 Task: Filter the search records by skills
Action: Mouse scrolled (150, 149) with delta (0, 0)
Screenshot: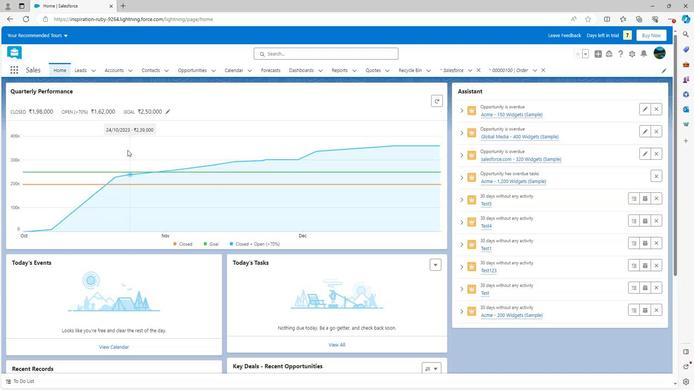 
Action: Mouse scrolled (150, 149) with delta (0, 0)
Screenshot: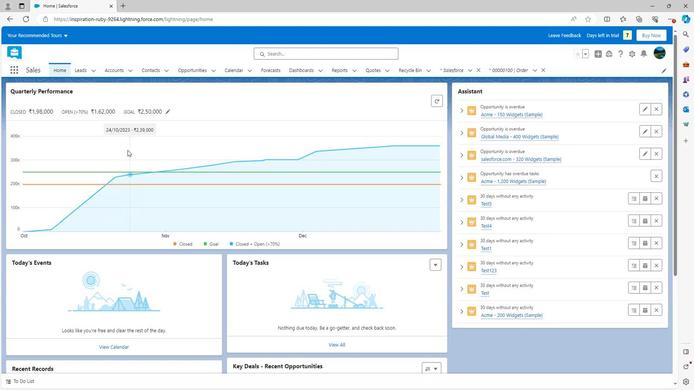 
Action: Mouse scrolled (150, 149) with delta (0, 0)
Screenshot: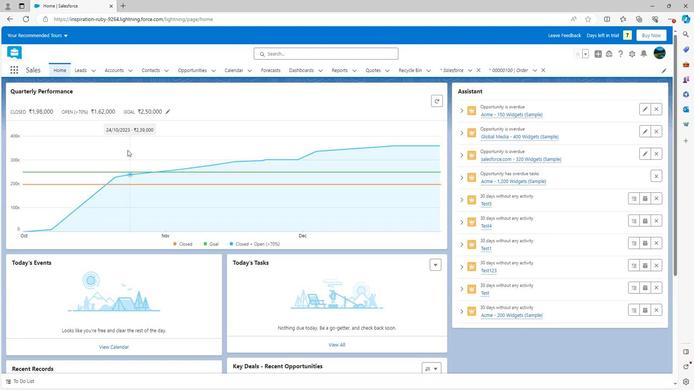 
Action: Mouse scrolled (150, 149) with delta (0, 0)
Screenshot: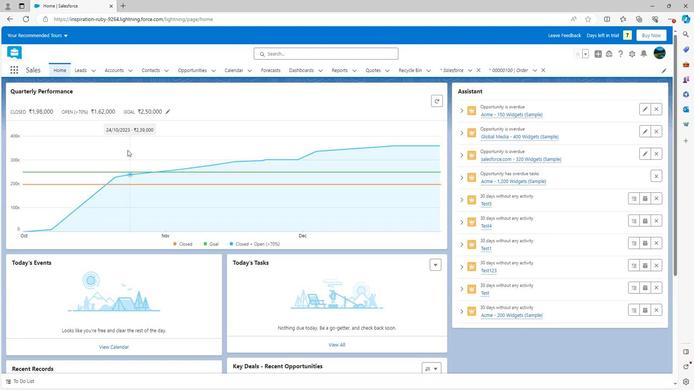 
Action: Mouse scrolled (150, 149) with delta (0, 0)
Screenshot: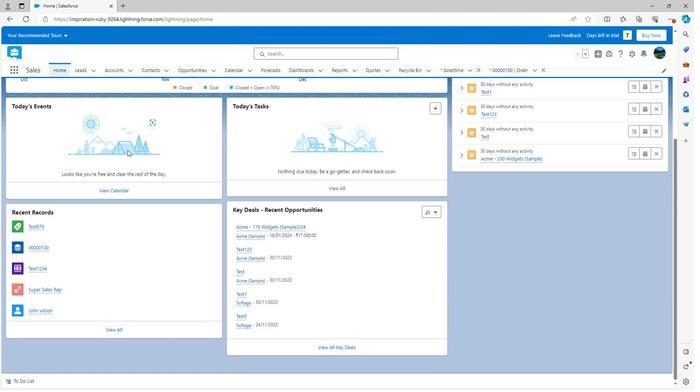 
Action: Mouse scrolled (150, 149) with delta (0, 0)
Screenshot: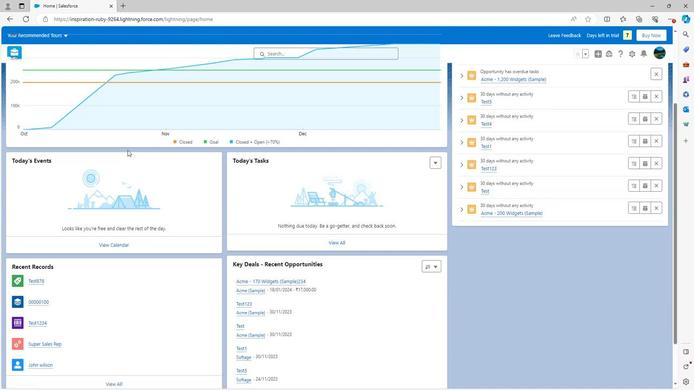 
Action: Mouse scrolled (150, 149) with delta (0, 0)
Screenshot: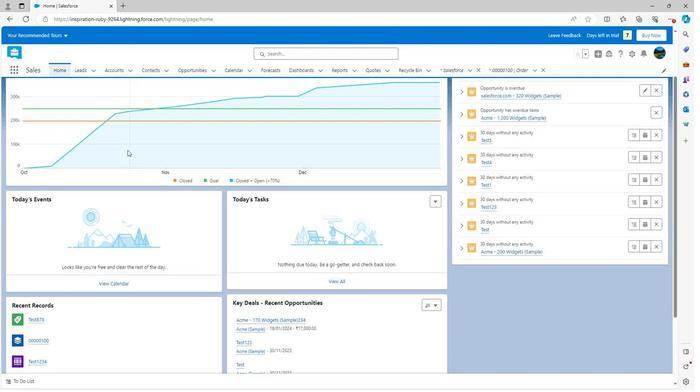 
Action: Mouse scrolled (150, 149) with delta (0, 0)
Screenshot: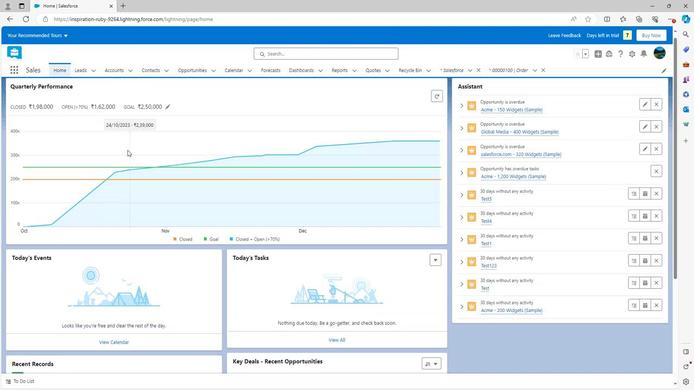 
Action: Mouse moved to (250, 50)
Screenshot: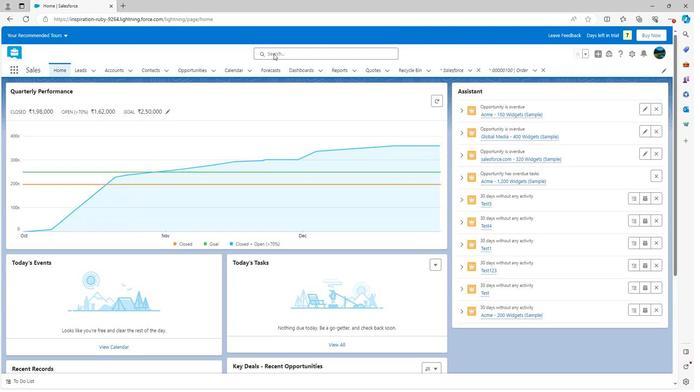 
Action: Mouse pressed left at (250, 50)
Screenshot: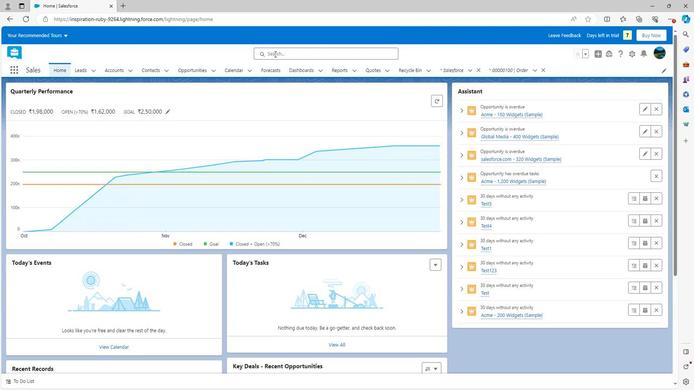 
Action: Mouse moved to (203, 56)
Screenshot: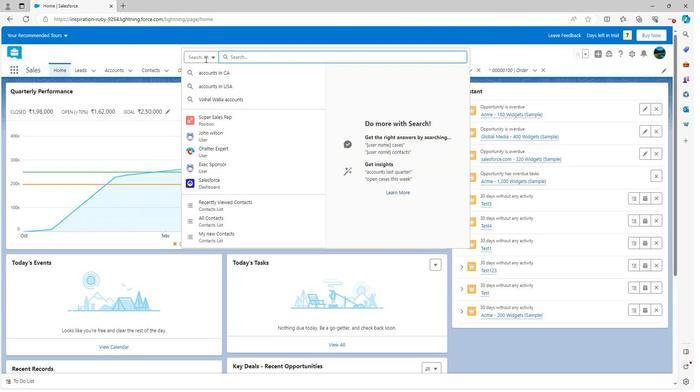
Action: Mouse pressed left at (203, 56)
Screenshot: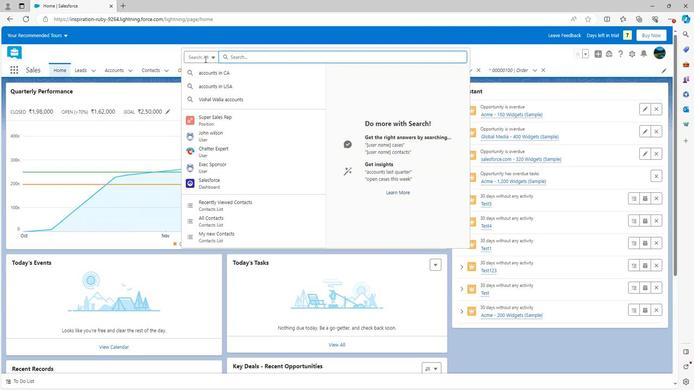 
Action: Mouse moved to (207, 132)
Screenshot: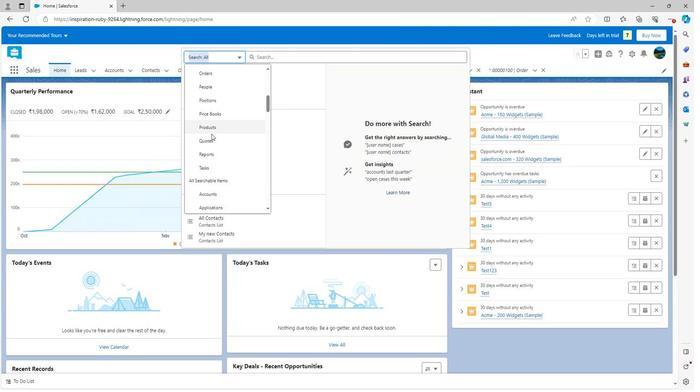 
Action: Mouse scrolled (207, 132) with delta (0, 0)
Screenshot: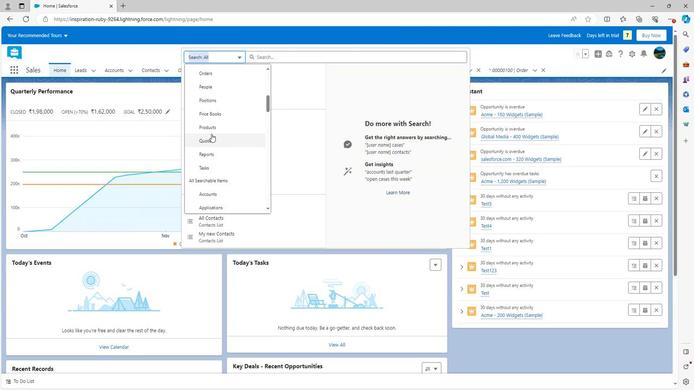 
Action: Mouse scrolled (207, 132) with delta (0, 0)
Screenshot: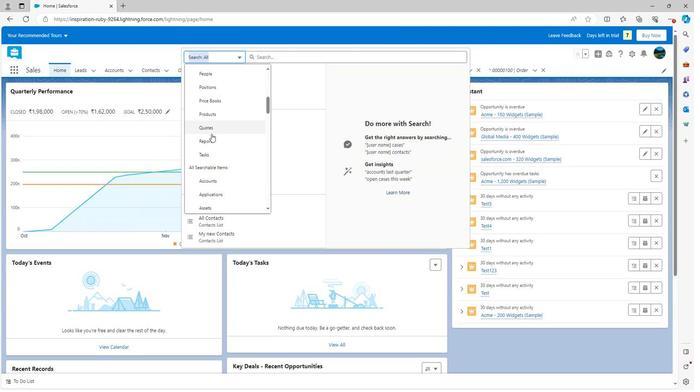 
Action: Mouse scrolled (207, 132) with delta (0, 0)
Screenshot: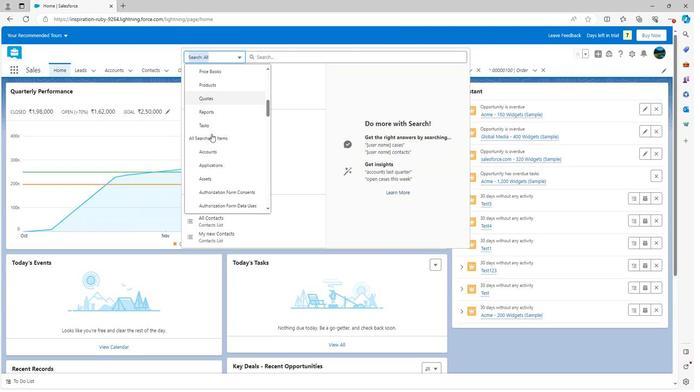 
Action: Mouse scrolled (207, 132) with delta (0, 0)
Screenshot: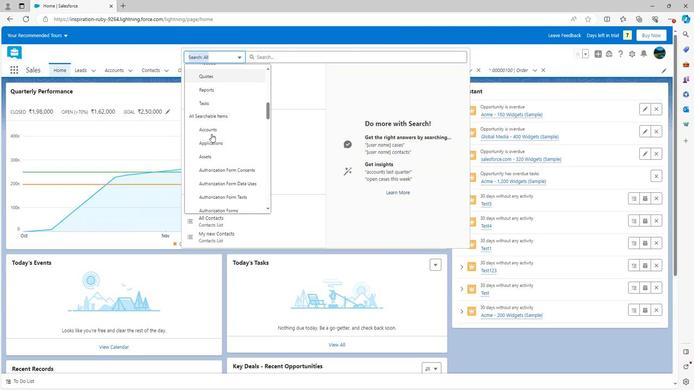 
Action: Mouse moved to (207, 133)
Screenshot: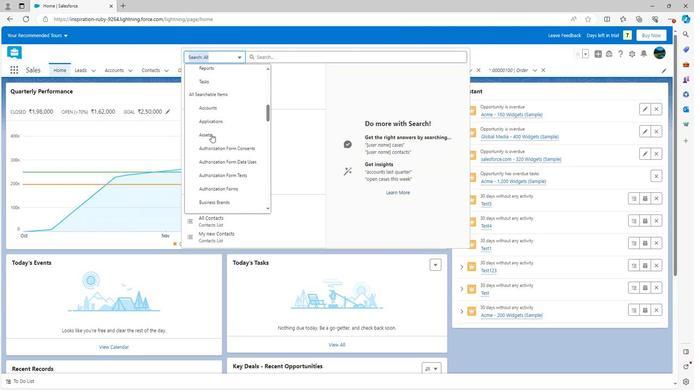 
Action: Mouse scrolled (207, 132) with delta (0, 0)
Screenshot: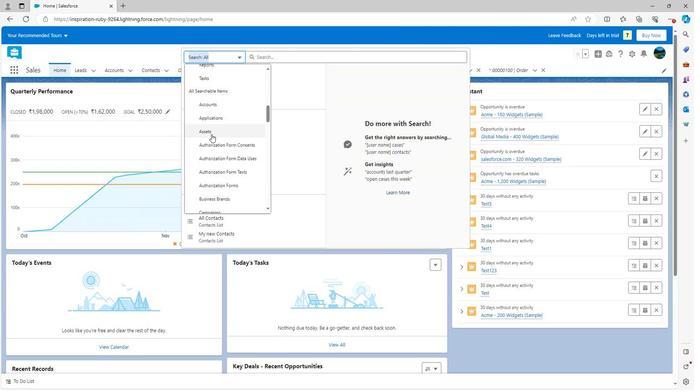 
Action: Mouse scrolled (207, 132) with delta (0, 0)
Screenshot: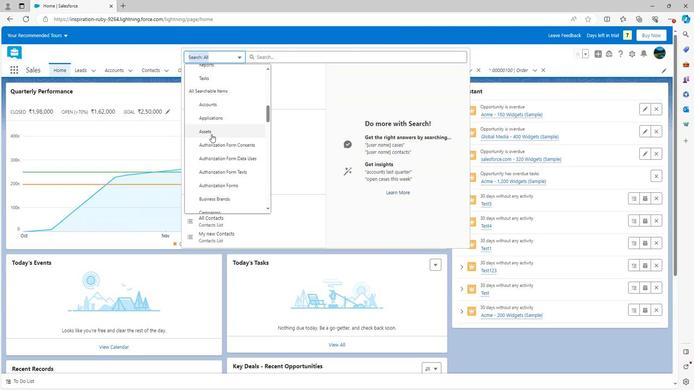 
Action: Mouse scrolled (207, 132) with delta (0, 0)
Screenshot: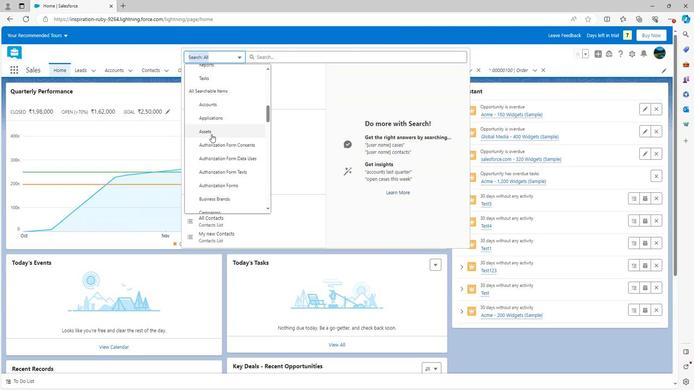 
Action: Mouse scrolled (207, 132) with delta (0, 0)
Screenshot: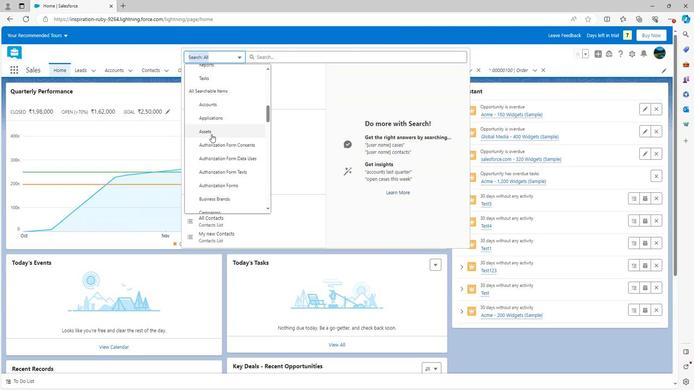 
Action: Mouse scrolled (207, 132) with delta (0, 0)
Screenshot: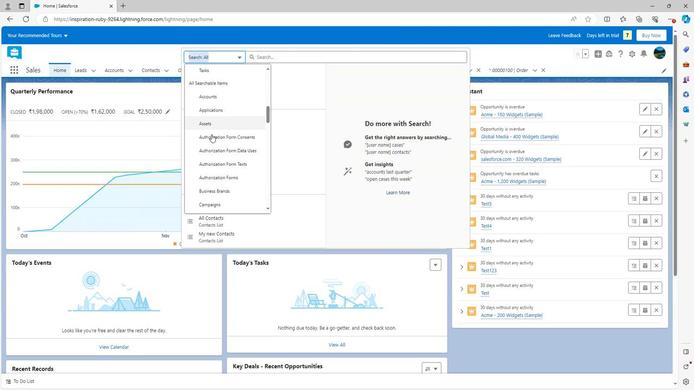 
Action: Mouse scrolled (207, 132) with delta (0, 0)
Screenshot: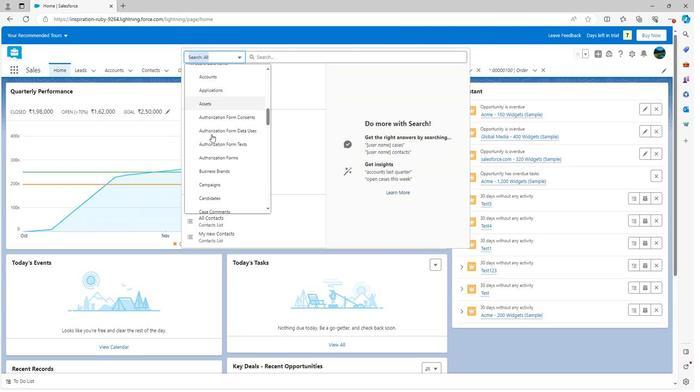 
Action: Mouse scrolled (207, 132) with delta (0, 0)
Screenshot: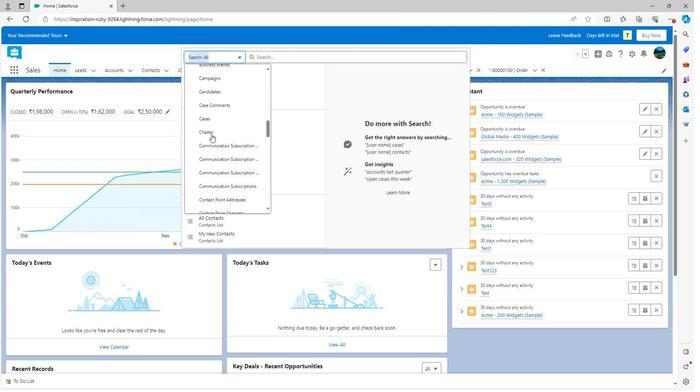 
Action: Mouse scrolled (207, 132) with delta (0, 0)
Screenshot: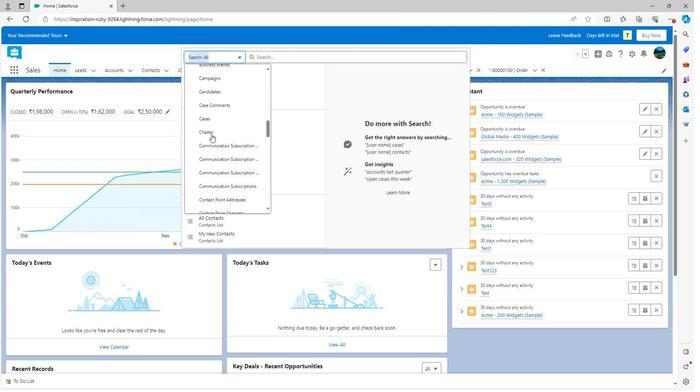 
Action: Mouse scrolled (207, 132) with delta (0, 0)
Screenshot: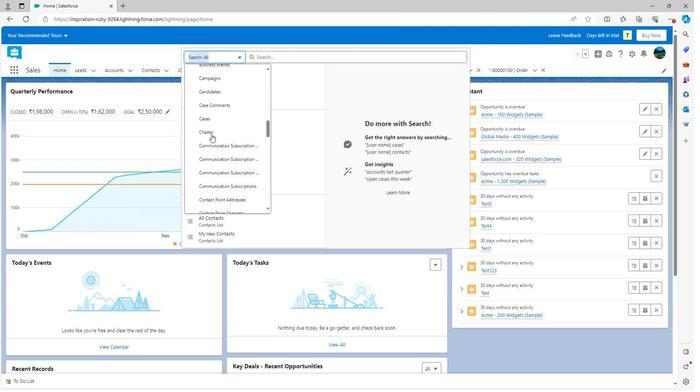 
Action: Mouse scrolled (207, 132) with delta (0, 0)
Screenshot: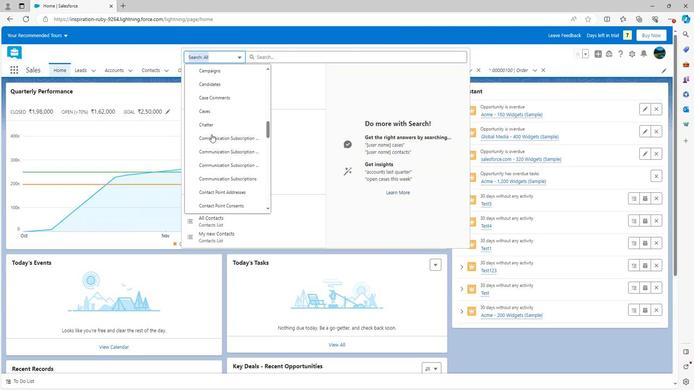 
Action: Mouse scrolled (207, 132) with delta (0, 0)
Screenshot: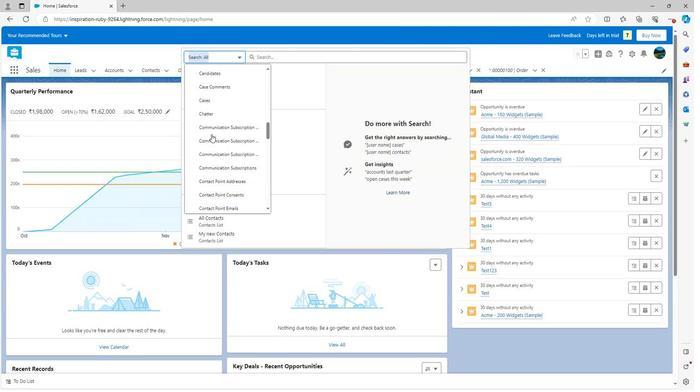
Action: Mouse scrolled (207, 132) with delta (0, 0)
Screenshot: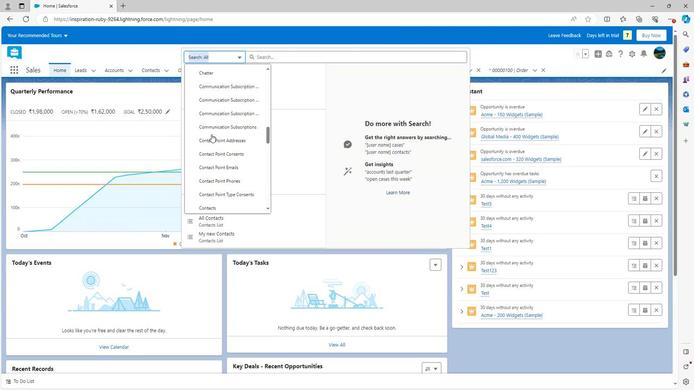 
Action: Mouse scrolled (207, 132) with delta (0, 0)
Screenshot: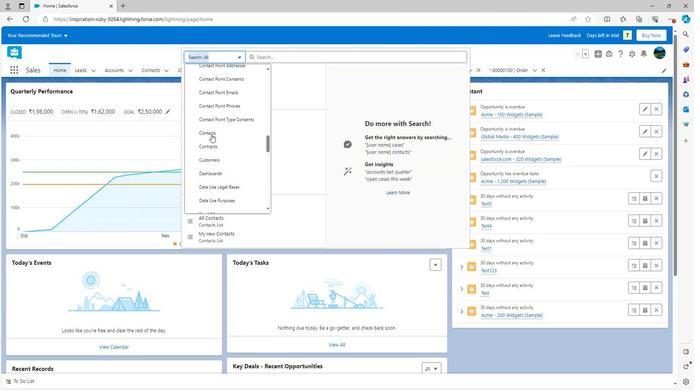 
Action: Mouse scrolled (207, 132) with delta (0, 0)
Screenshot: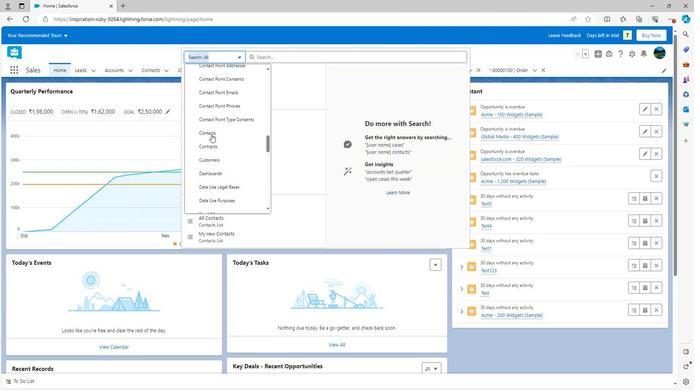 
Action: Mouse scrolled (207, 132) with delta (0, 0)
Screenshot: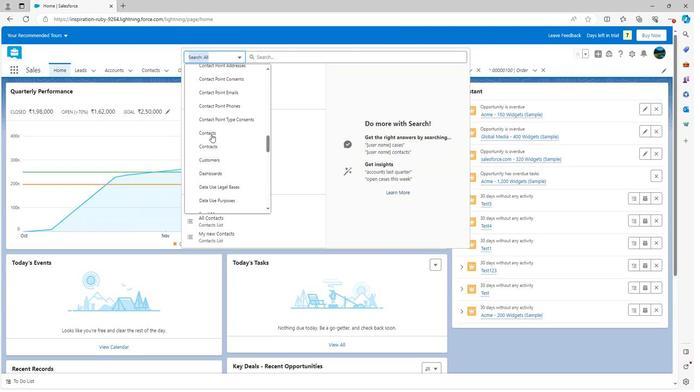 
Action: Mouse scrolled (207, 132) with delta (0, 0)
Screenshot: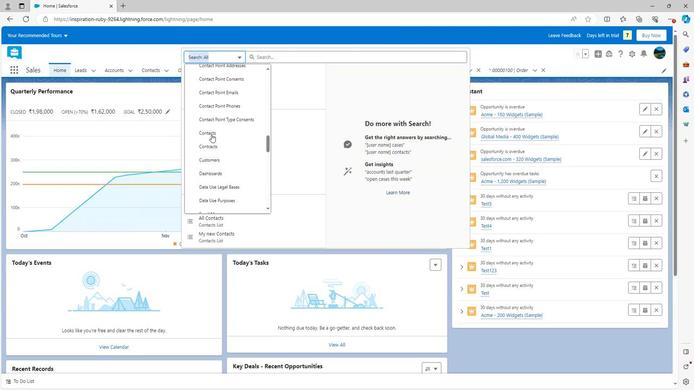 
Action: Mouse scrolled (207, 132) with delta (0, 0)
Screenshot: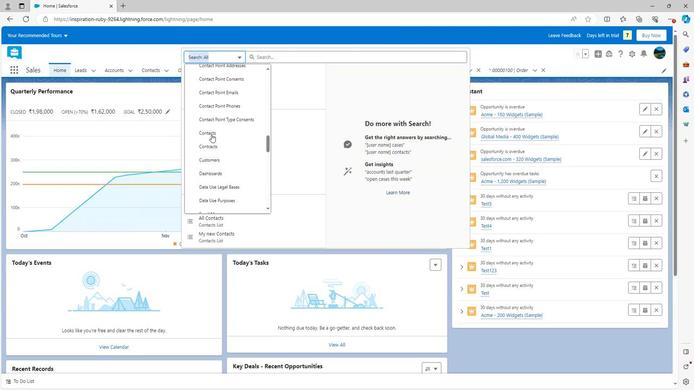 
Action: Mouse scrolled (207, 132) with delta (0, 0)
Screenshot: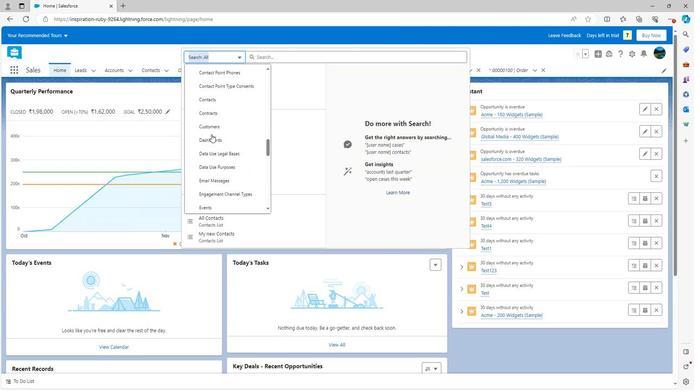 
Action: Mouse scrolled (207, 132) with delta (0, 0)
Screenshot: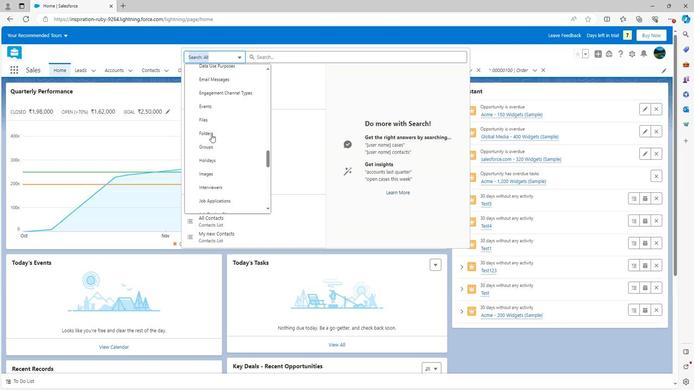 
Action: Mouse scrolled (207, 132) with delta (0, 0)
Screenshot: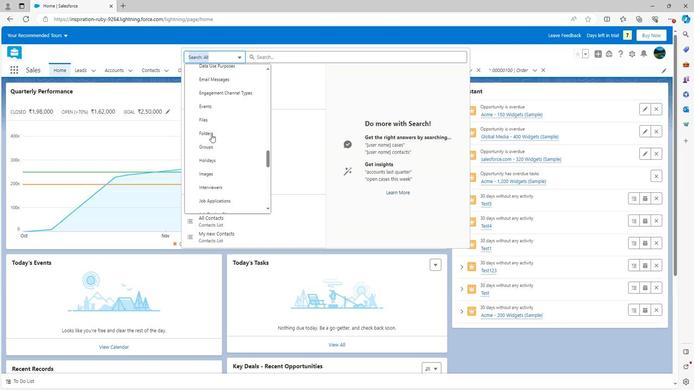 
Action: Mouse scrolled (207, 132) with delta (0, 0)
Screenshot: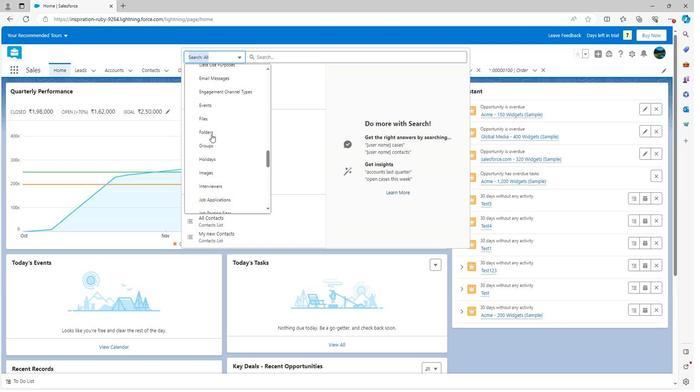 
Action: Mouse scrolled (207, 132) with delta (0, 0)
Screenshot: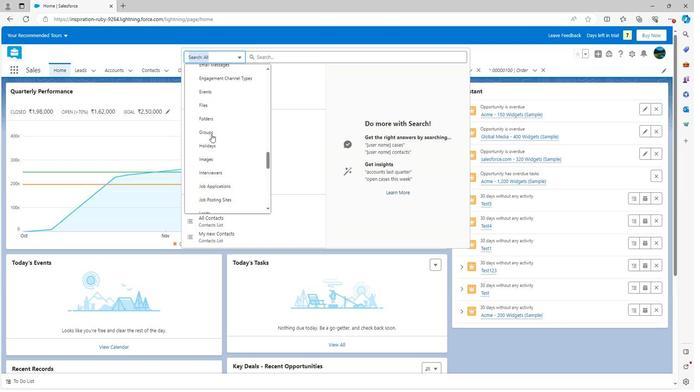 
Action: Mouse scrolled (207, 132) with delta (0, 0)
Screenshot: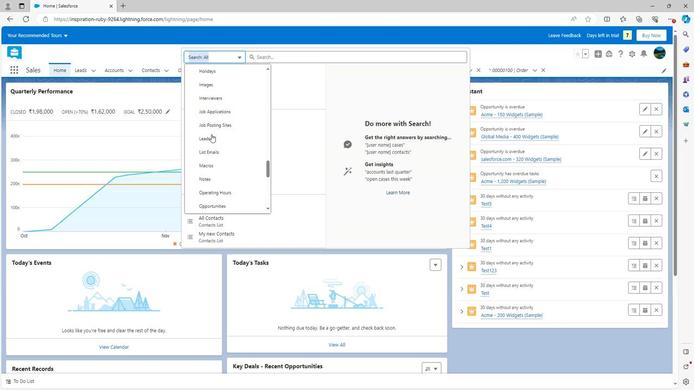 
Action: Mouse scrolled (207, 132) with delta (0, 0)
Screenshot: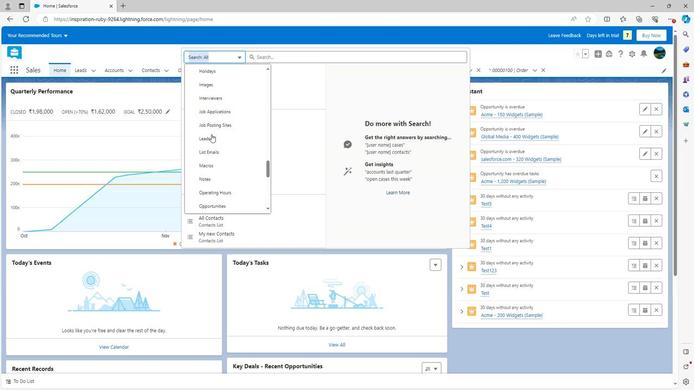 
Action: Mouse scrolled (207, 132) with delta (0, 0)
Screenshot: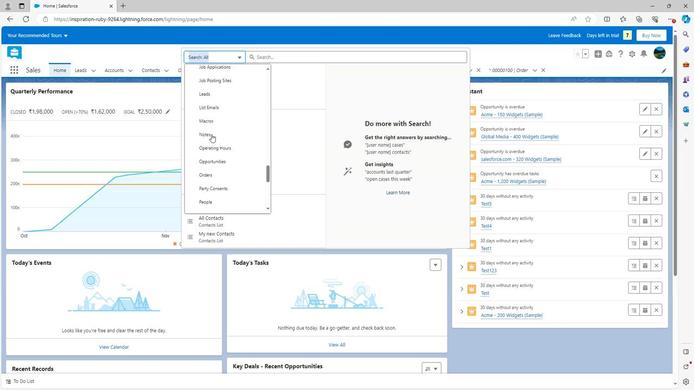
Action: Mouse scrolled (207, 132) with delta (0, 0)
Screenshot: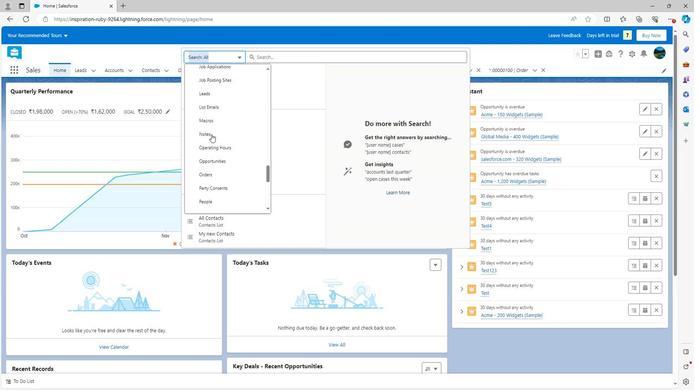 
Action: Mouse moved to (208, 132)
Screenshot: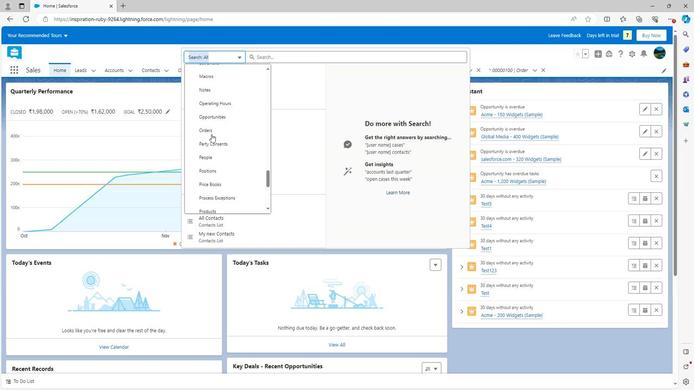 
Action: Mouse scrolled (208, 132) with delta (0, 0)
Screenshot: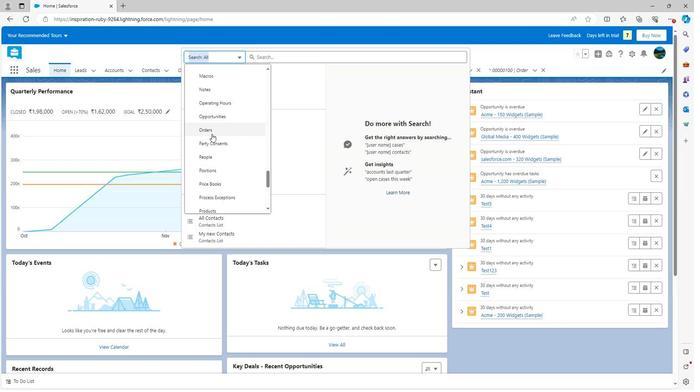 
Action: Mouse scrolled (208, 132) with delta (0, 0)
Screenshot: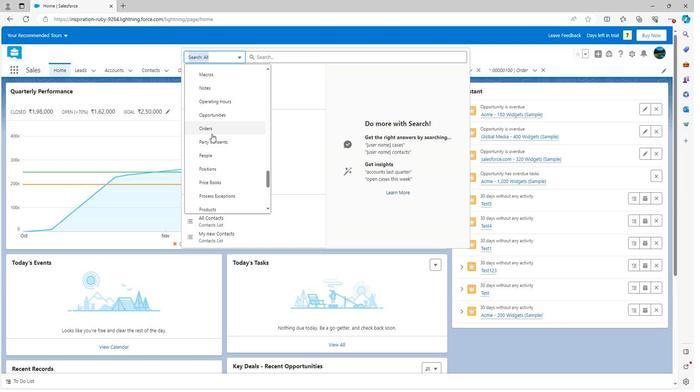 
Action: Mouse scrolled (208, 132) with delta (0, 0)
Screenshot: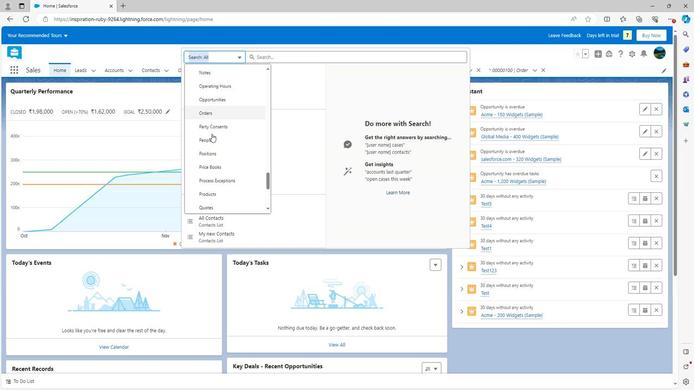 
Action: Mouse scrolled (208, 132) with delta (0, 0)
Screenshot: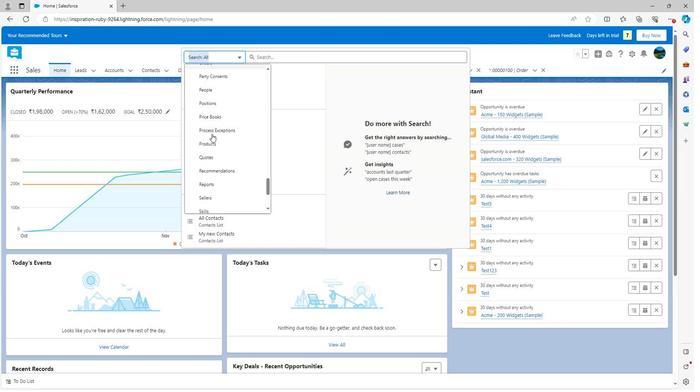 
Action: Mouse scrolled (208, 132) with delta (0, 0)
Screenshot: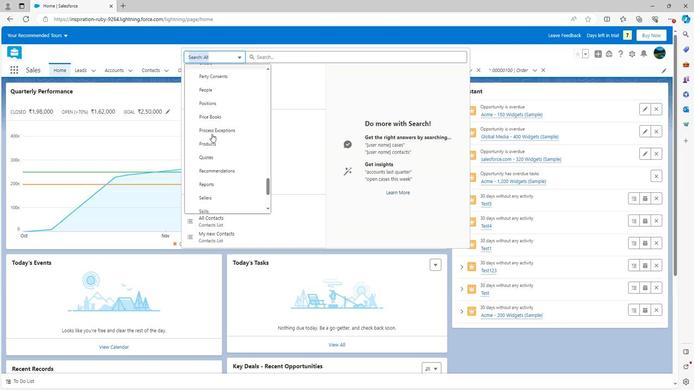 
Action: Mouse moved to (205, 165)
Screenshot: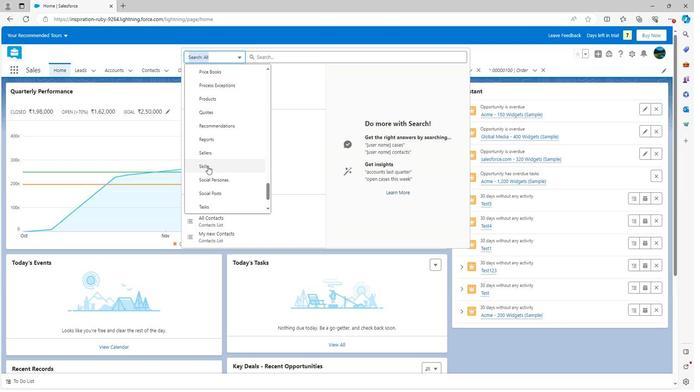 
Action: Mouse pressed left at (205, 165)
Screenshot: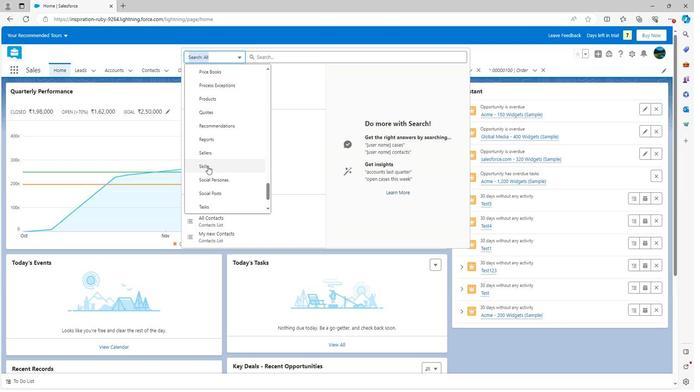 
Action: Mouse moved to (291, 148)
Screenshot: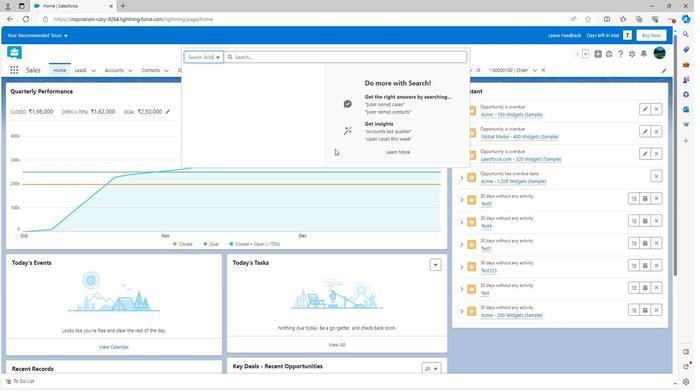 
